 Task: Zoom slide to zoom out.
Action: Mouse moved to (145, 97)
Screenshot: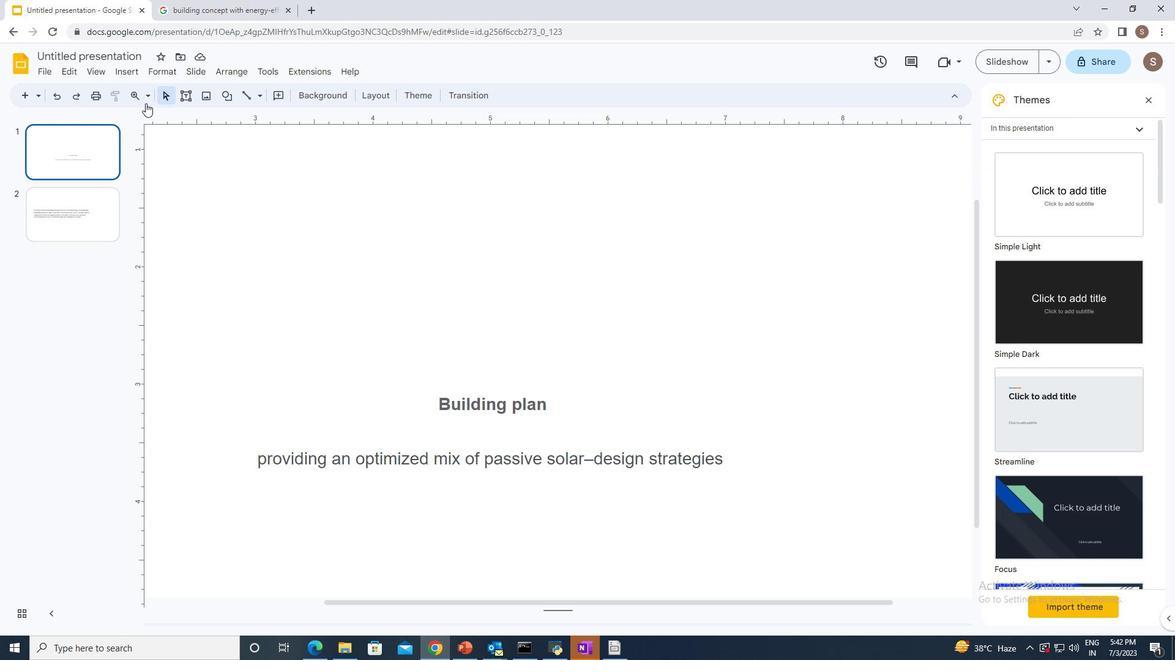 
Action: Mouse pressed left at (145, 97)
Screenshot: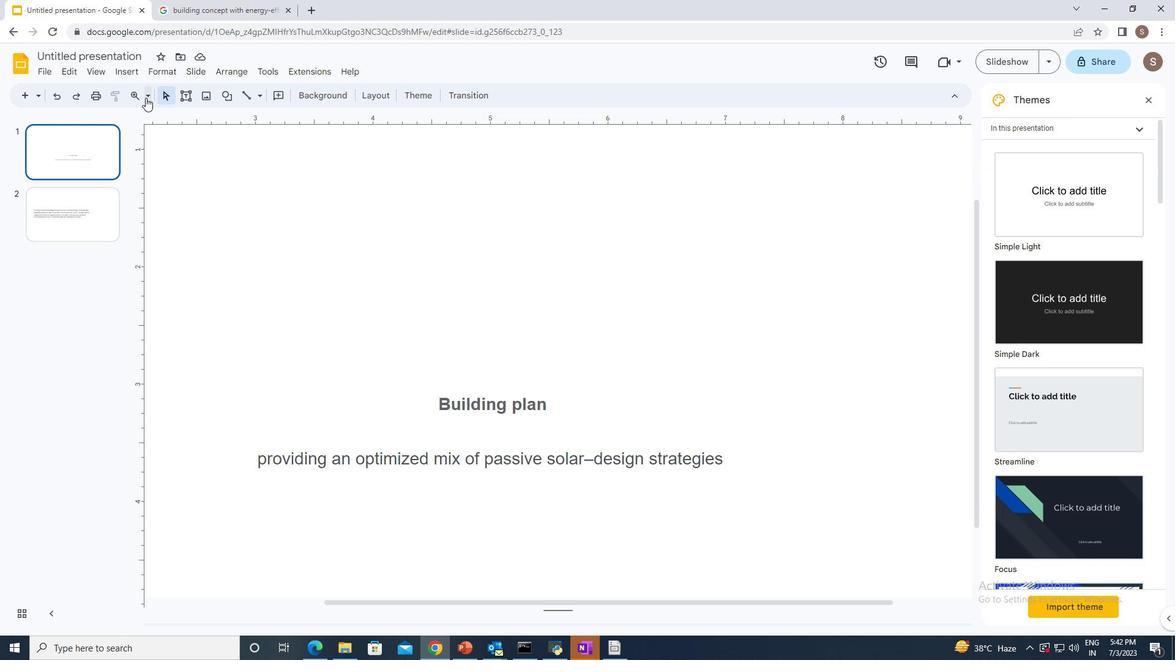 
Action: Mouse moved to (195, 231)
Screenshot: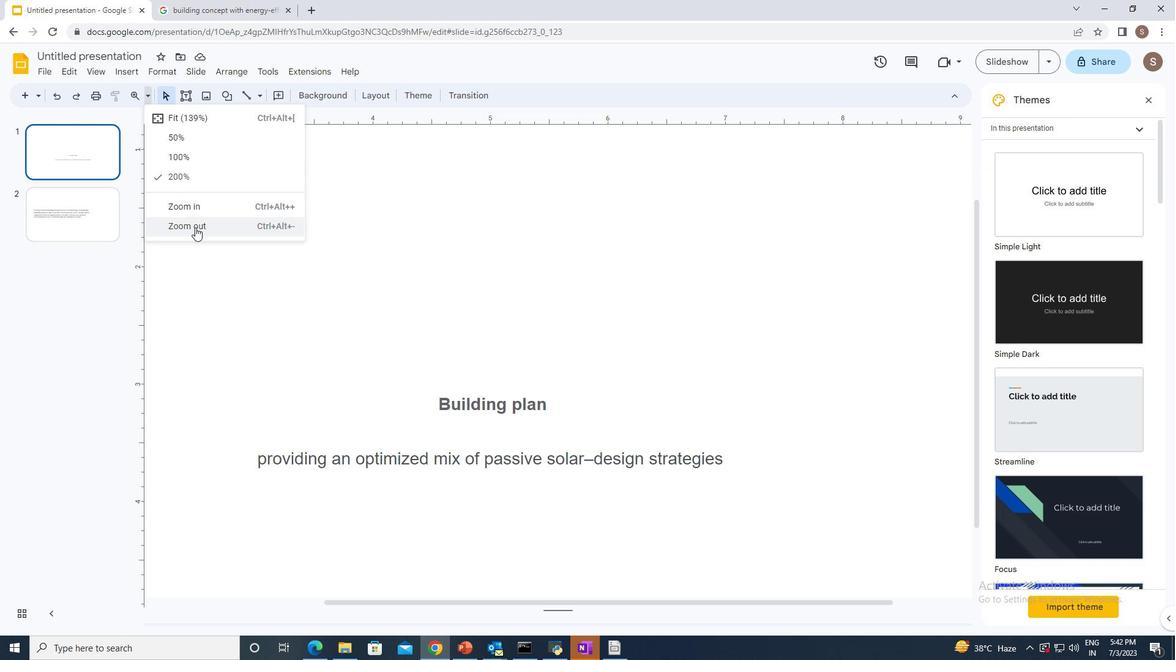 
Action: Mouse pressed left at (195, 231)
Screenshot: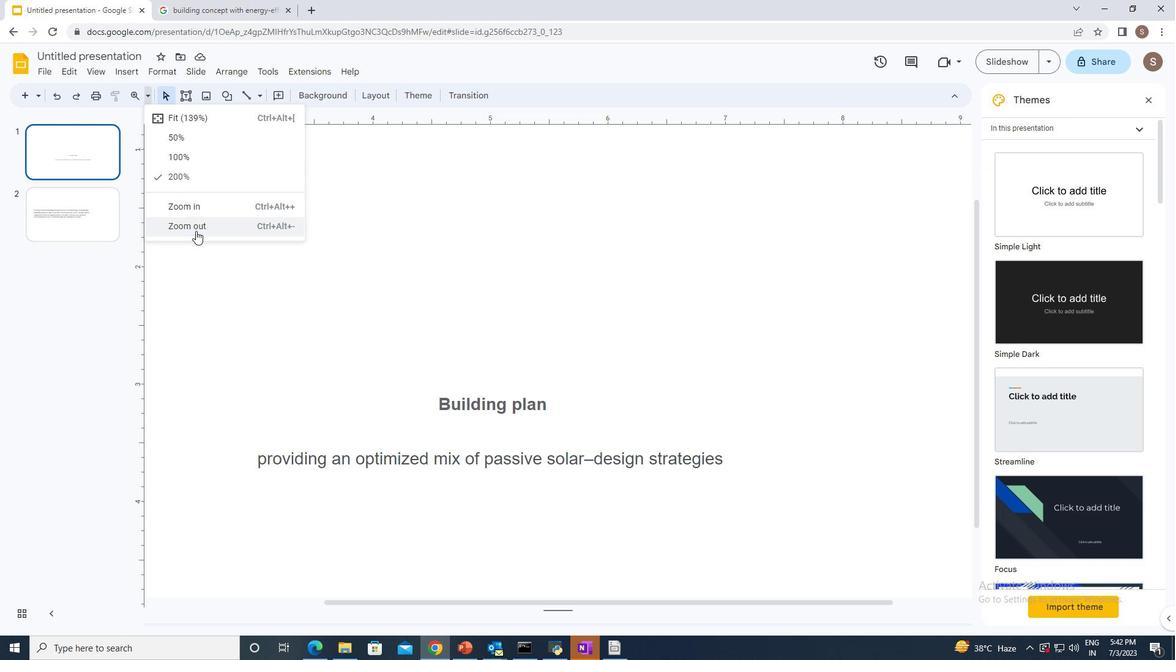 
